 Task: Add Nuun Cherry Limeade Electrolyte Drnk Tabs to the cart.
Action: Mouse pressed left at (24, 100)
Screenshot: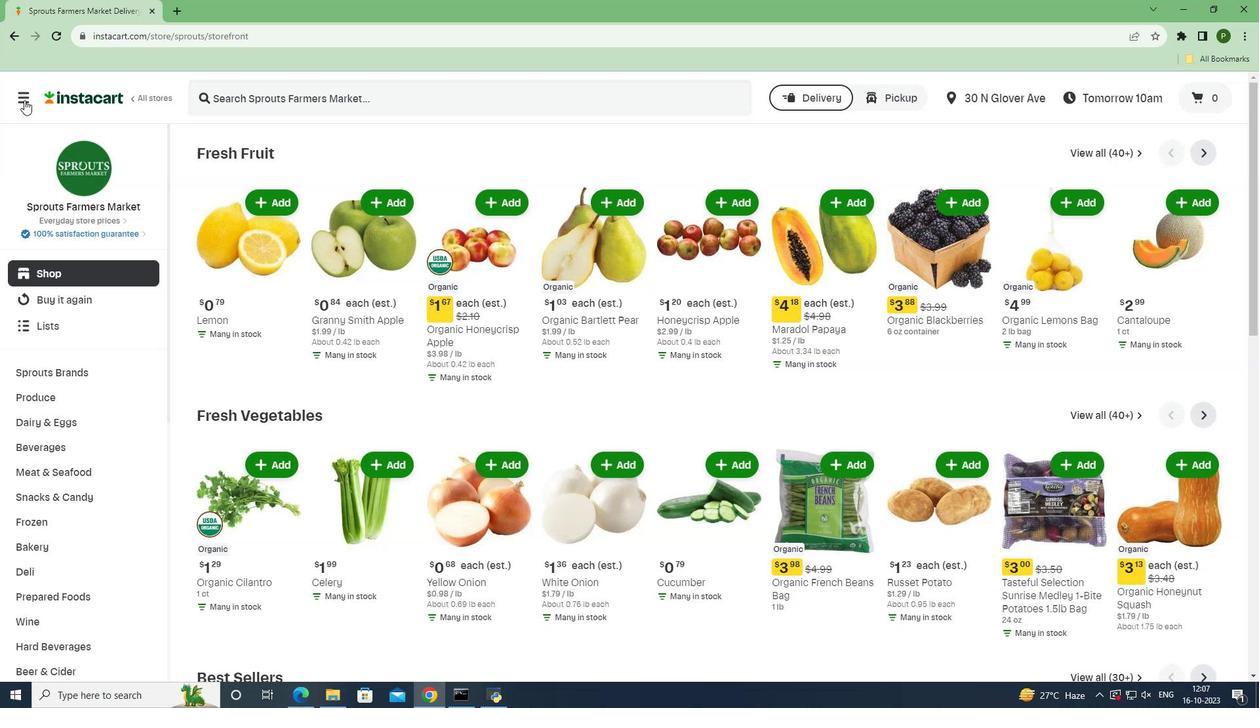 
Action: Mouse moved to (42, 345)
Screenshot: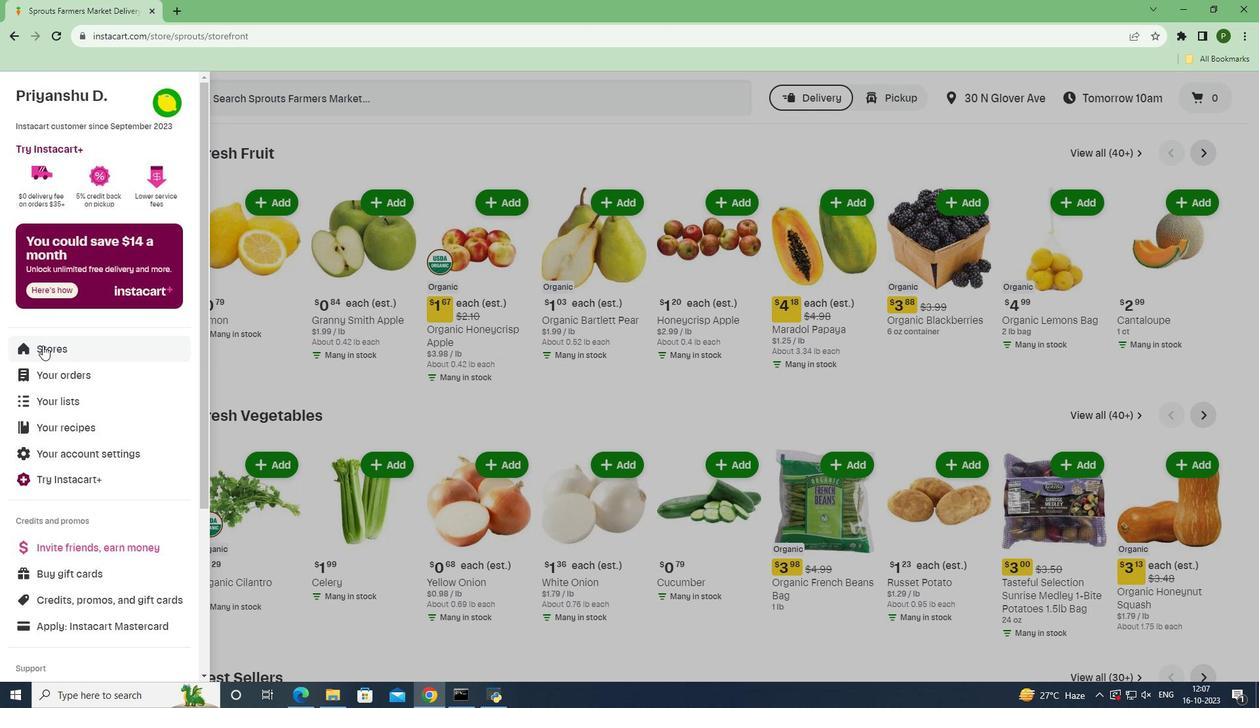 
Action: Mouse pressed left at (42, 345)
Screenshot: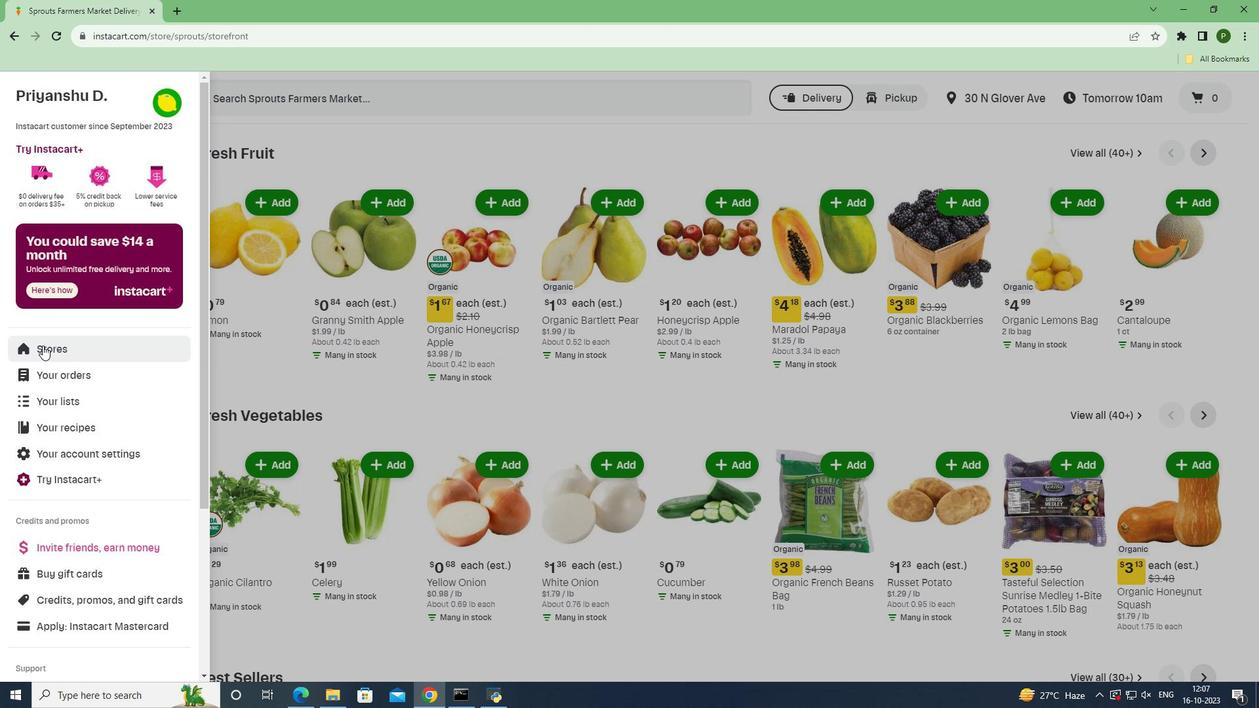 
Action: Mouse moved to (295, 143)
Screenshot: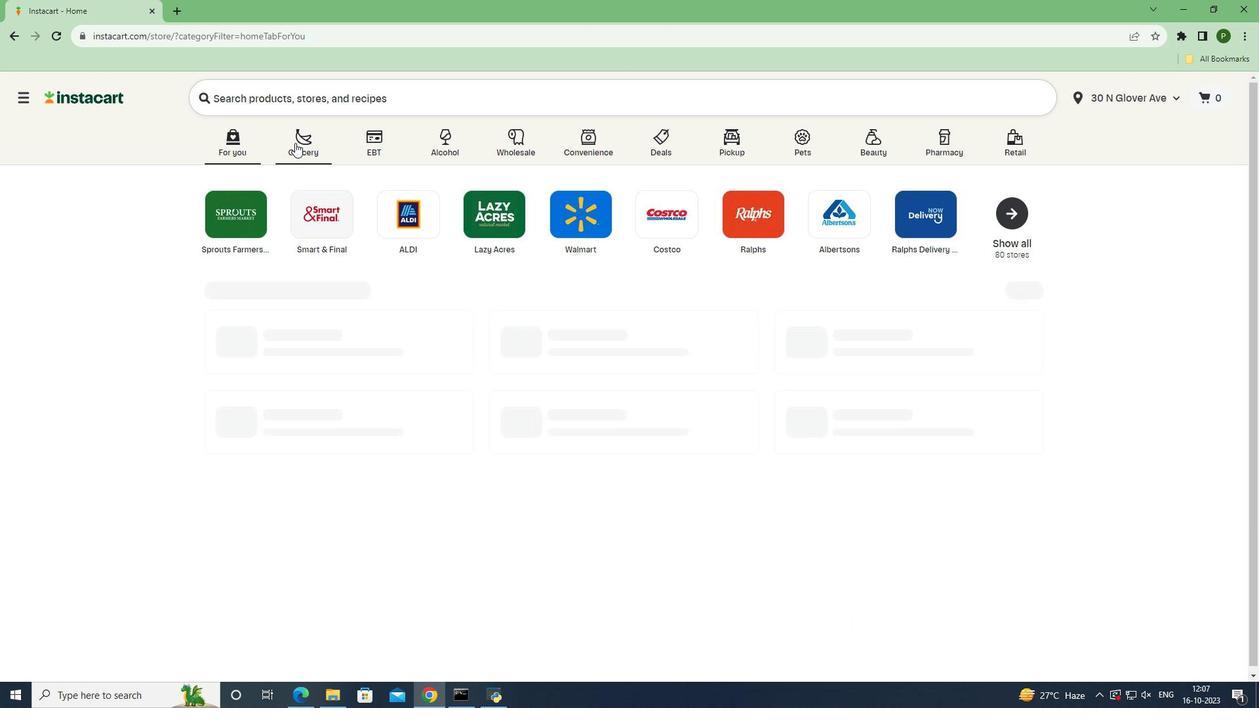 
Action: Mouse pressed left at (295, 143)
Screenshot: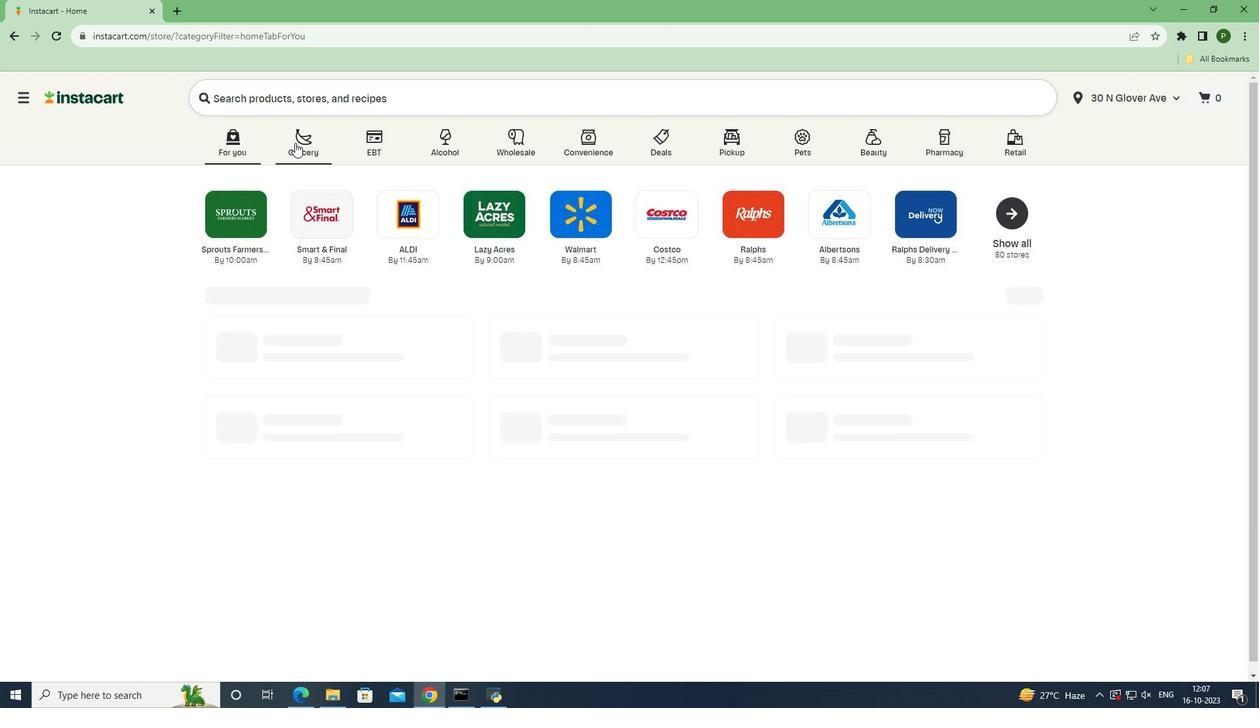 
Action: Mouse moved to (808, 301)
Screenshot: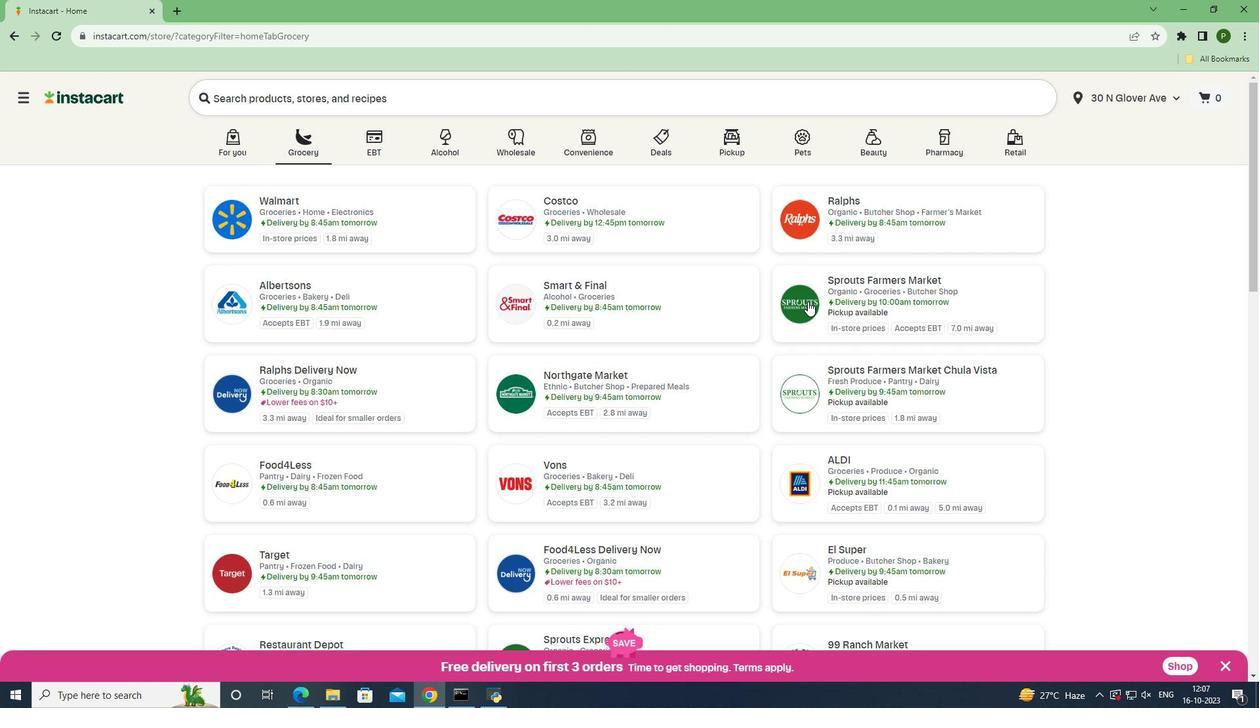 
Action: Mouse pressed left at (808, 301)
Screenshot: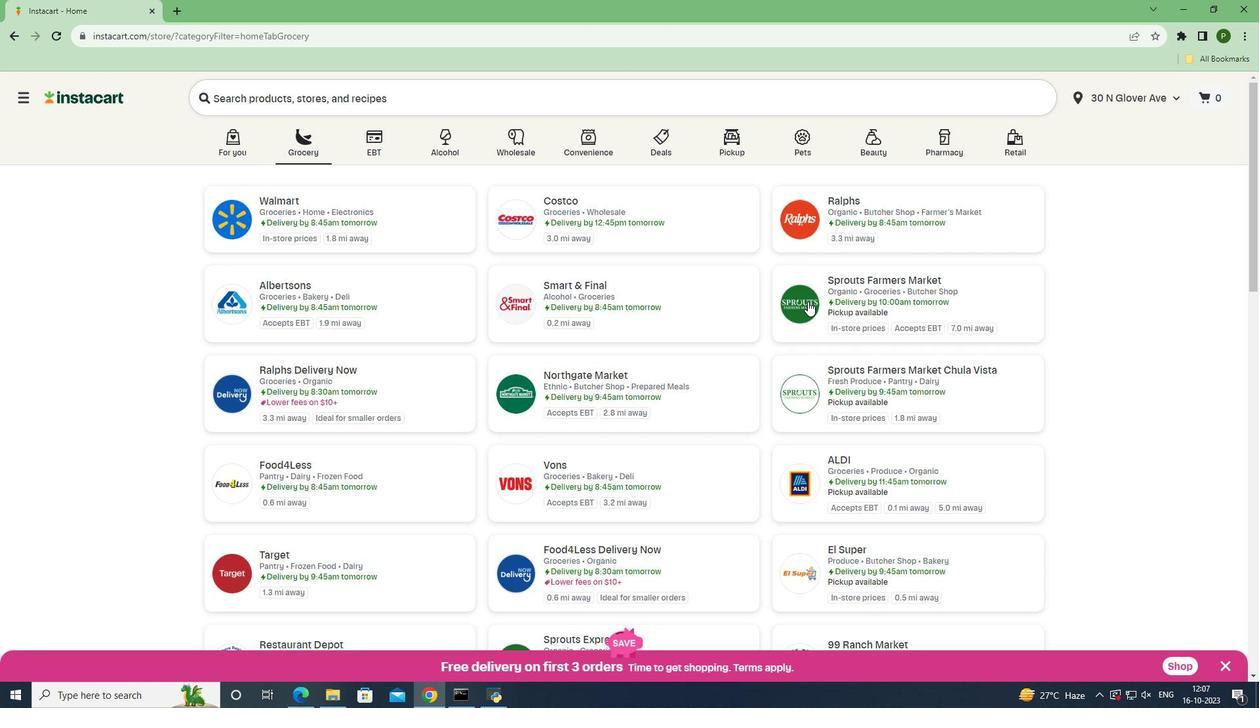 
Action: Mouse moved to (44, 450)
Screenshot: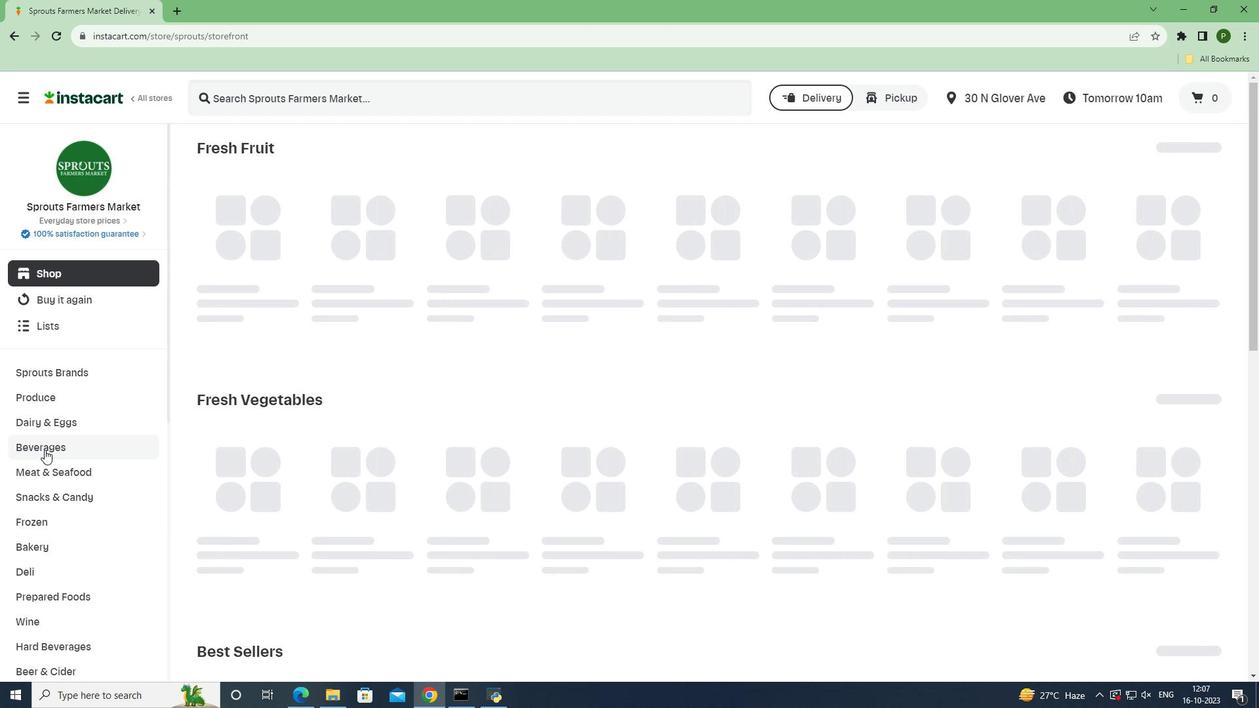
Action: Mouse pressed left at (44, 450)
Screenshot: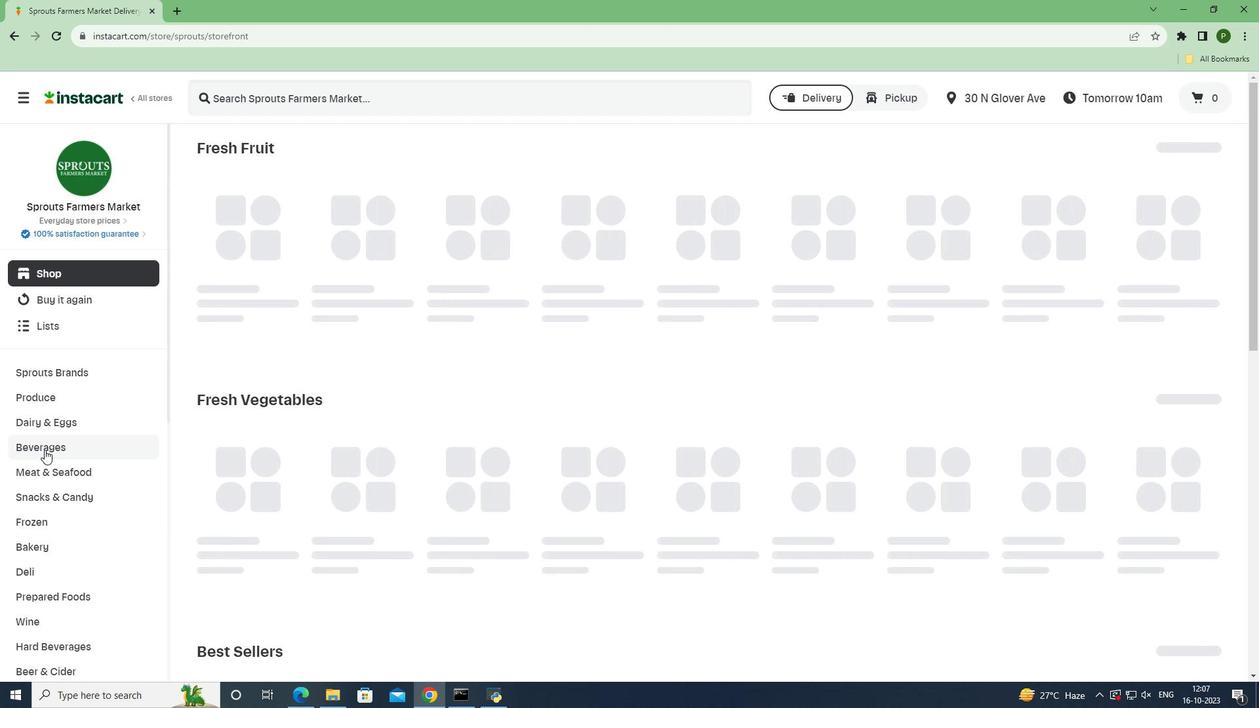 
Action: Mouse moved to (1190, 179)
Screenshot: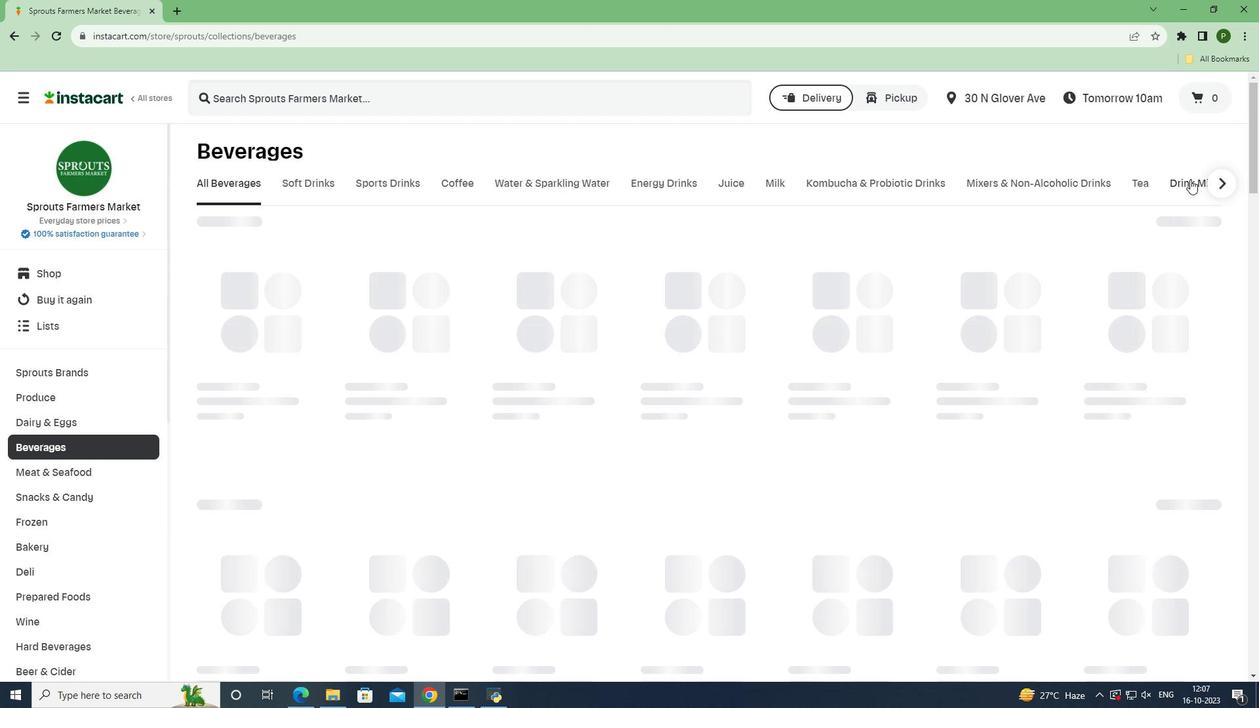 
Action: Mouse pressed left at (1190, 179)
Screenshot: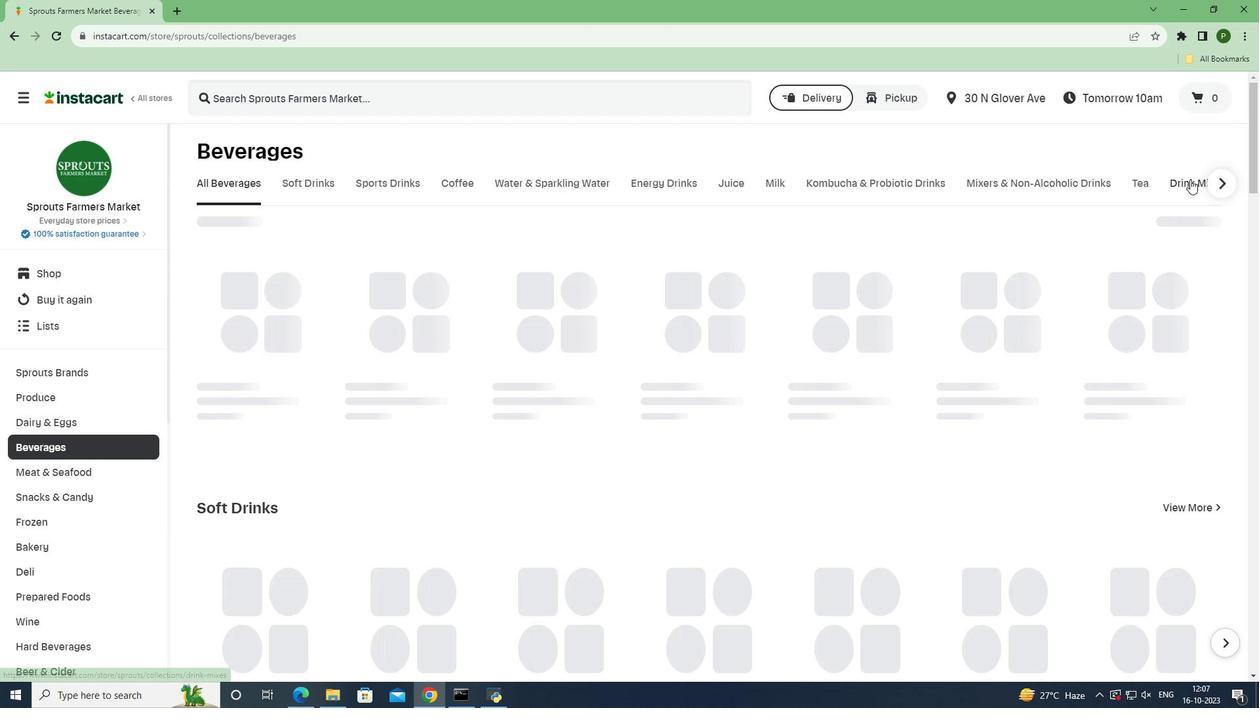 
Action: Mouse moved to (434, 87)
Screenshot: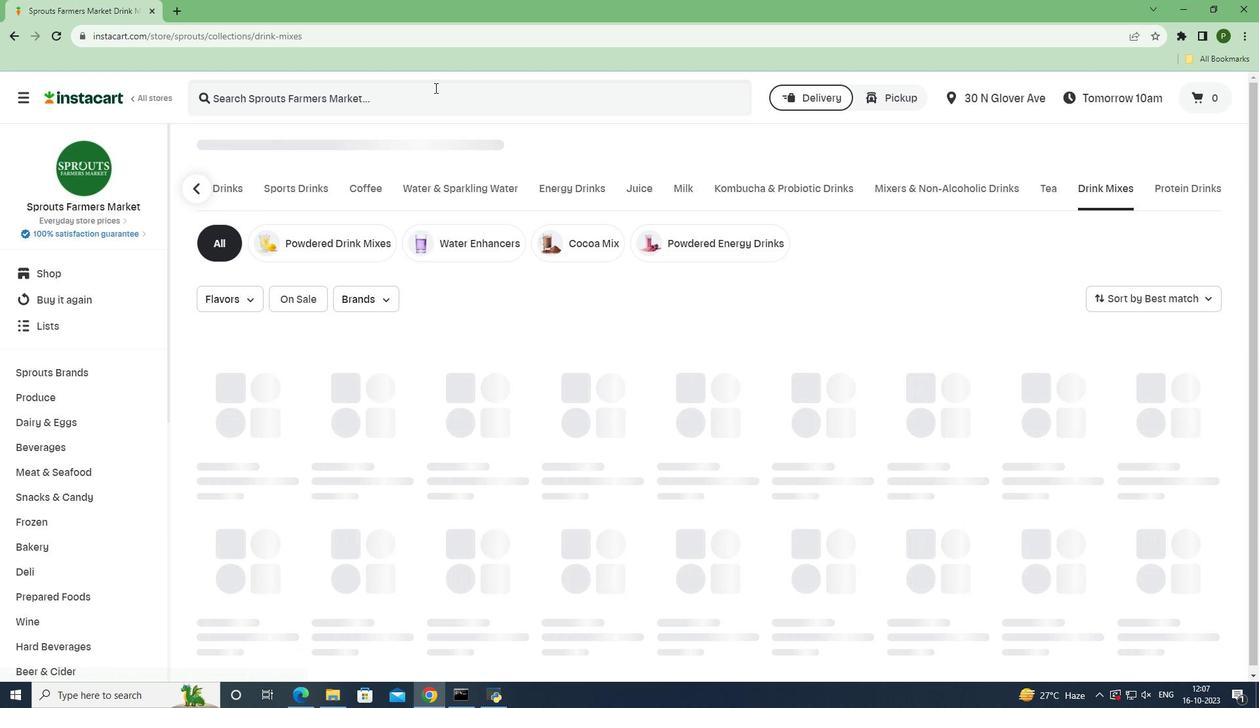 
Action: Mouse pressed left at (434, 87)
Screenshot: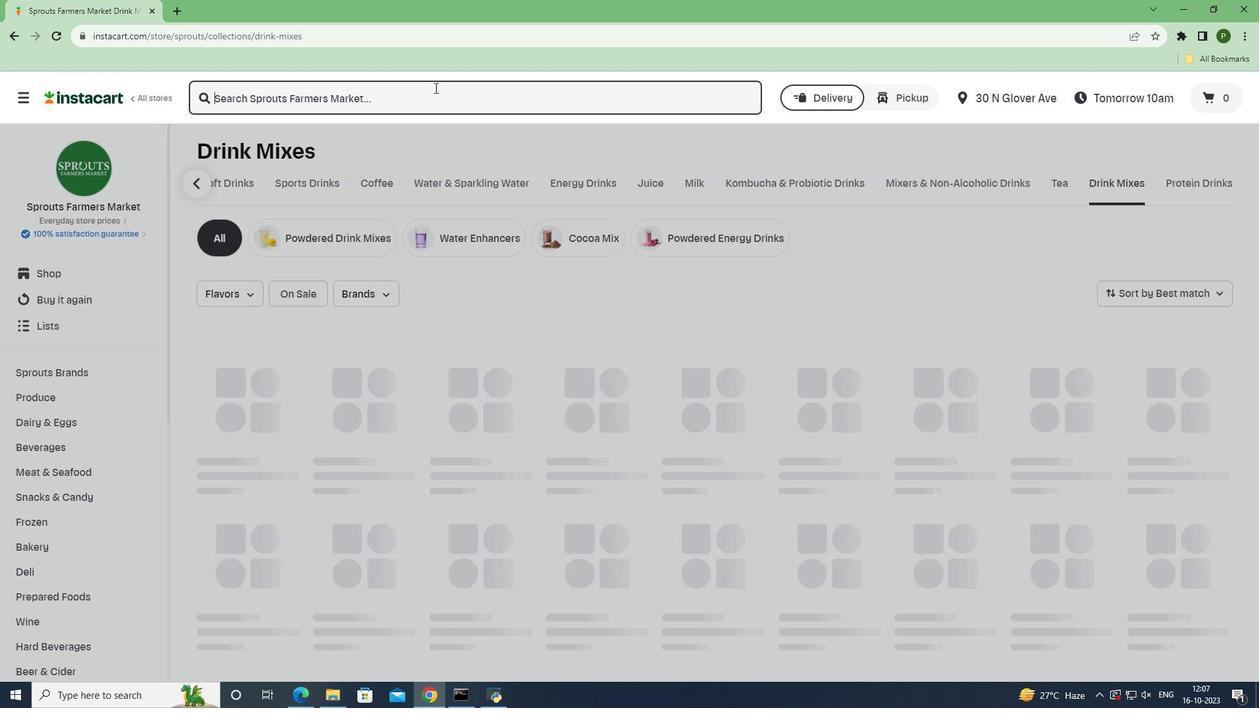 
Action: Key pressed <Key.caps_lock>N<Key.caps_lock>uun<Key.space><Key.caps_lock>C<Key.caps_lock>herry<Key.space><Key.caps_lock>L<Key.caps_lock>imeade<Key.space><Key.caps_lock>E<Key.caps_lock>lectrolyte<Key.space><Key.caps_lock>C<Key.backspace>D<Key.caps_lock>rnk<Key.space><Key.caps_lock>T<Key.caps_lock>abs<Key.space><Key.enter>
Screenshot: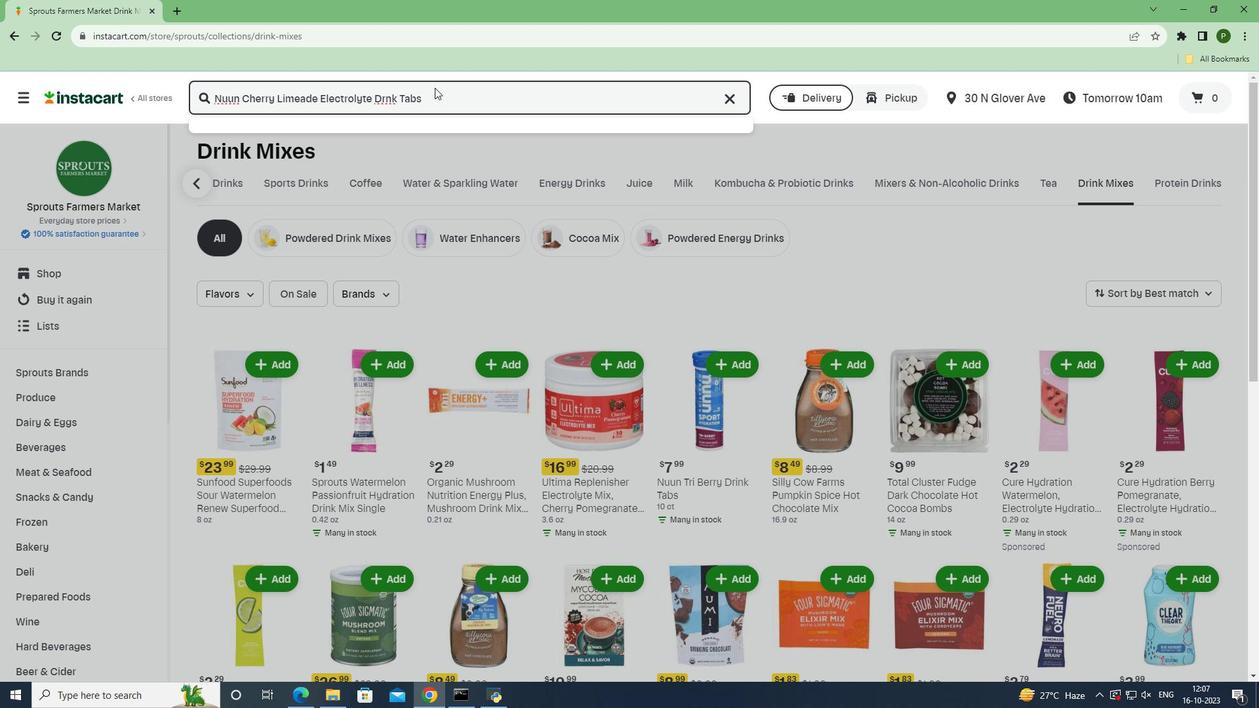 
Action: Mouse moved to (362, 210)
Screenshot: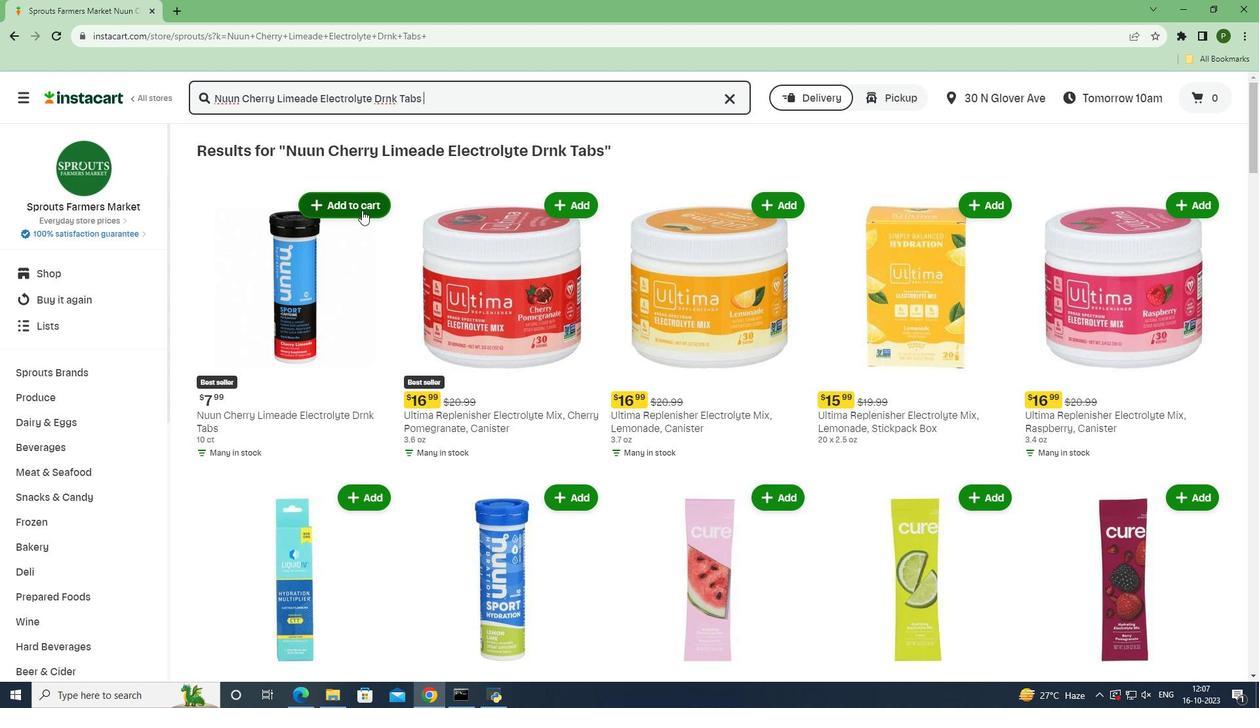 
Action: Mouse pressed left at (362, 210)
Screenshot: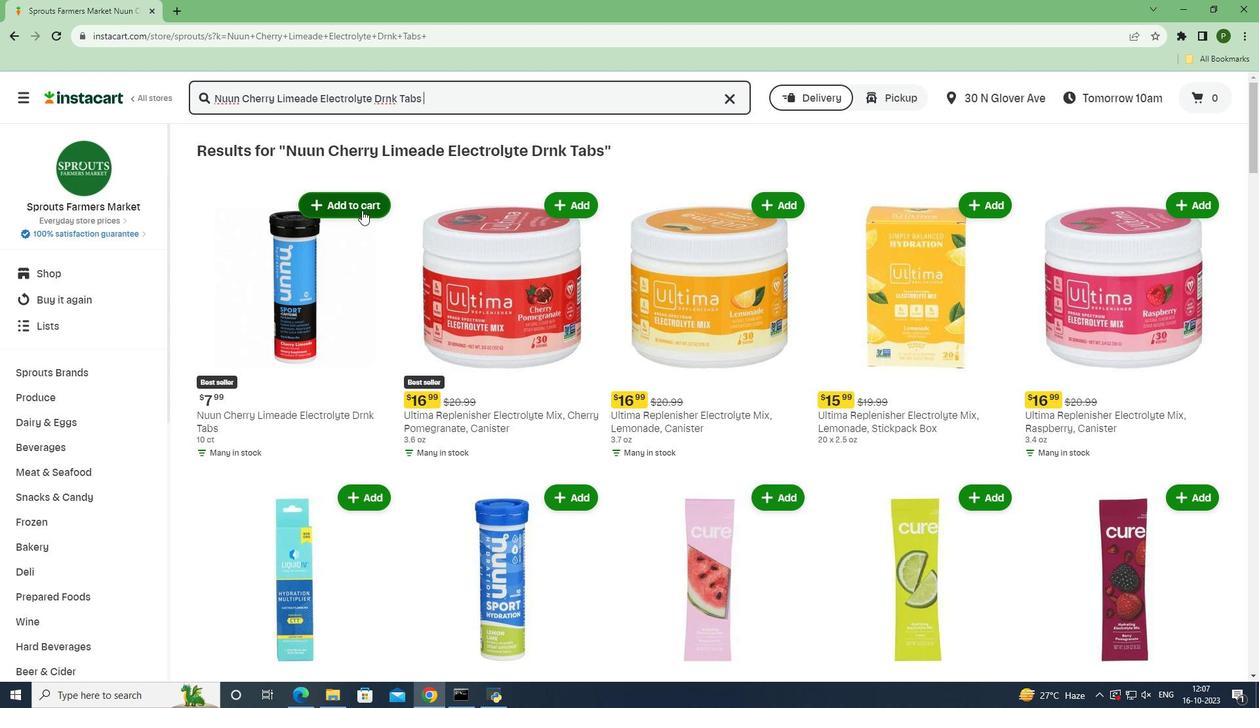 
Action: Mouse moved to (381, 289)
Screenshot: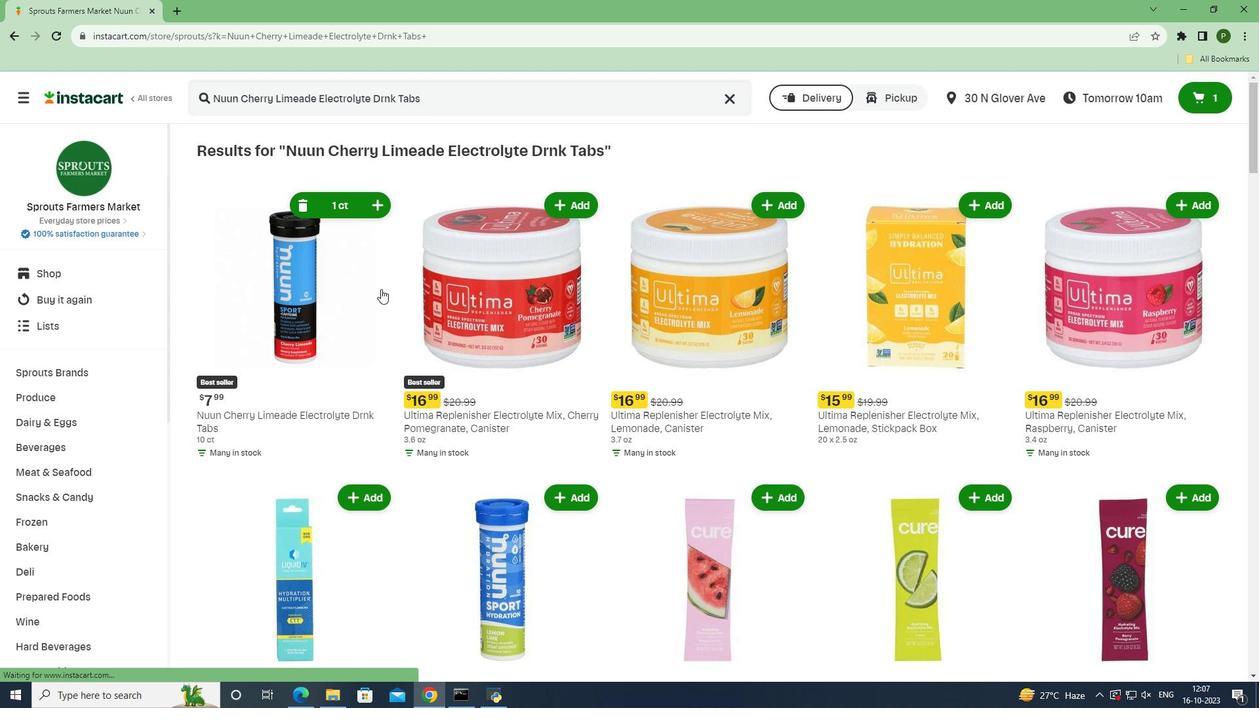 
